 Task: Add a condition where "Requester Is not Prifile name" in pending tickets.
Action: Mouse moved to (170, 359)
Screenshot: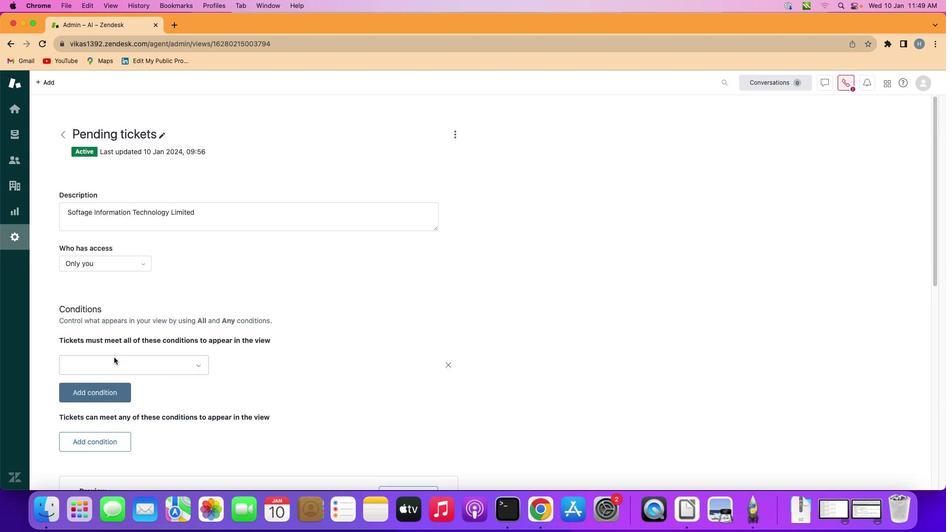 
Action: Mouse pressed left at (170, 359)
Screenshot: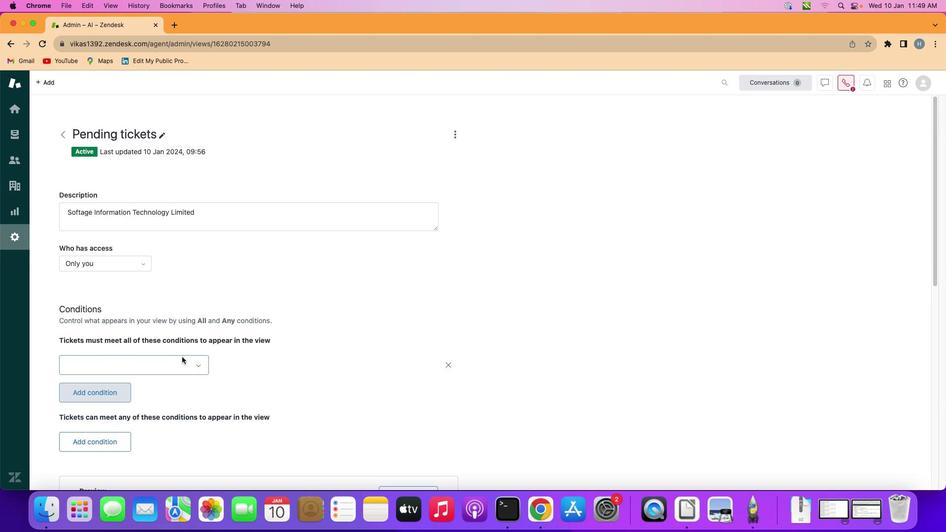 
Action: Mouse moved to (232, 359)
Screenshot: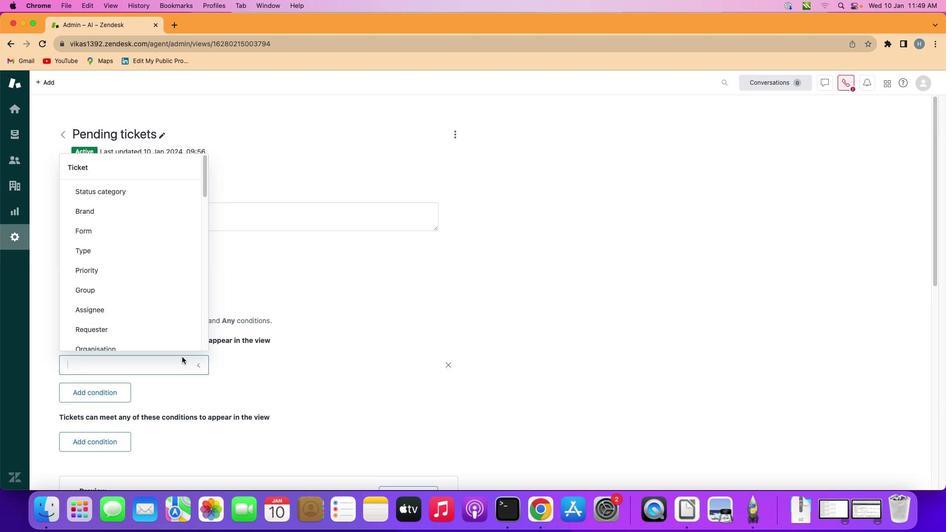 
Action: Mouse pressed left at (232, 359)
Screenshot: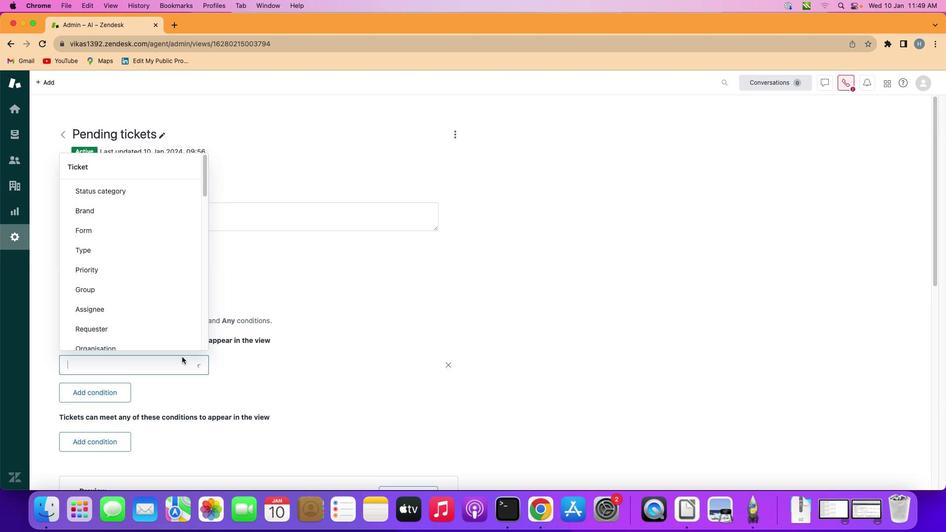 
Action: Mouse moved to (220, 337)
Screenshot: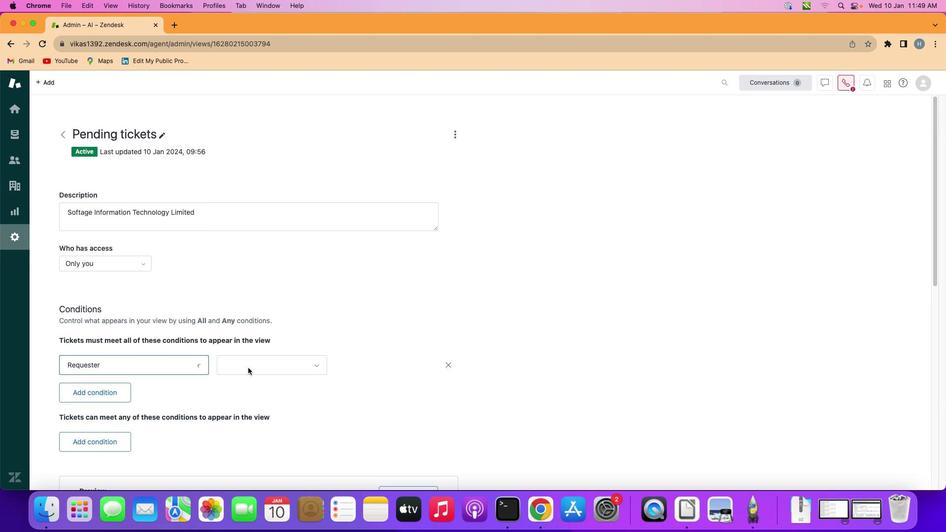 
Action: Mouse pressed left at (220, 337)
Screenshot: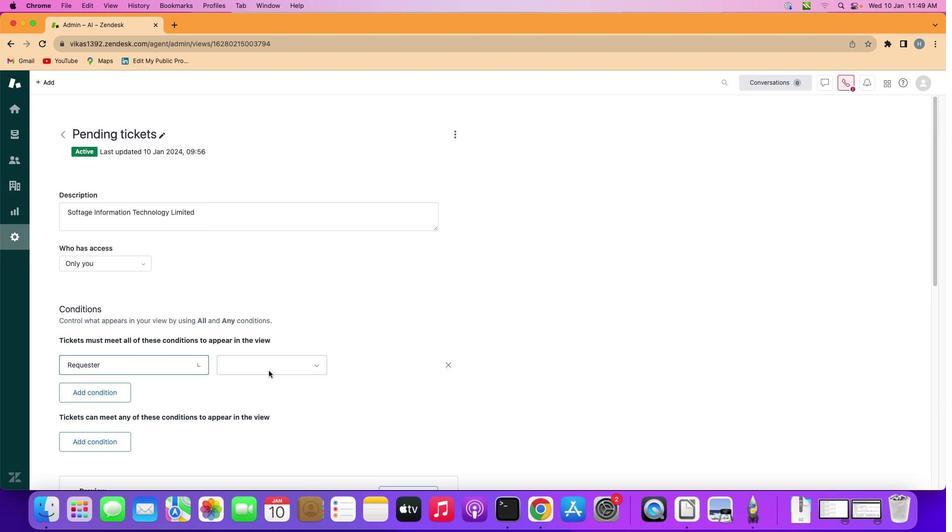 
Action: Mouse moved to (307, 370)
Screenshot: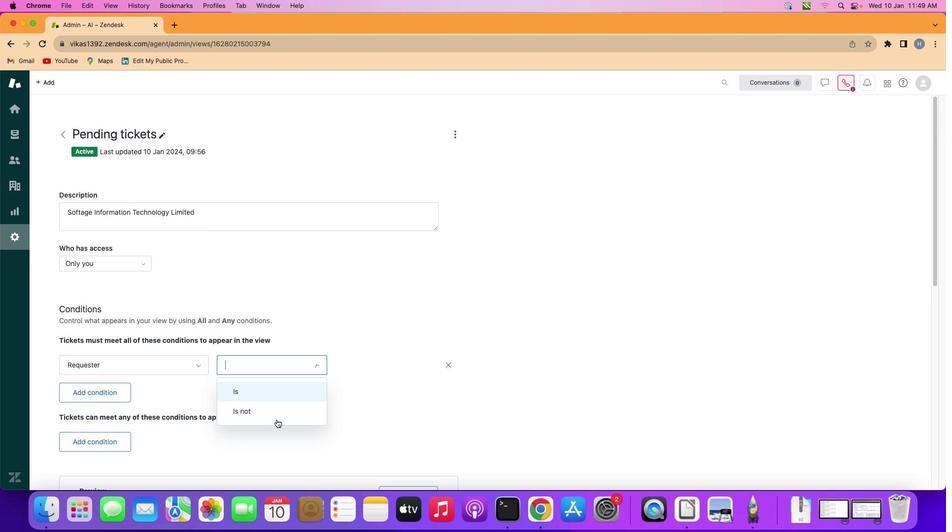 
Action: Mouse pressed left at (307, 370)
Screenshot: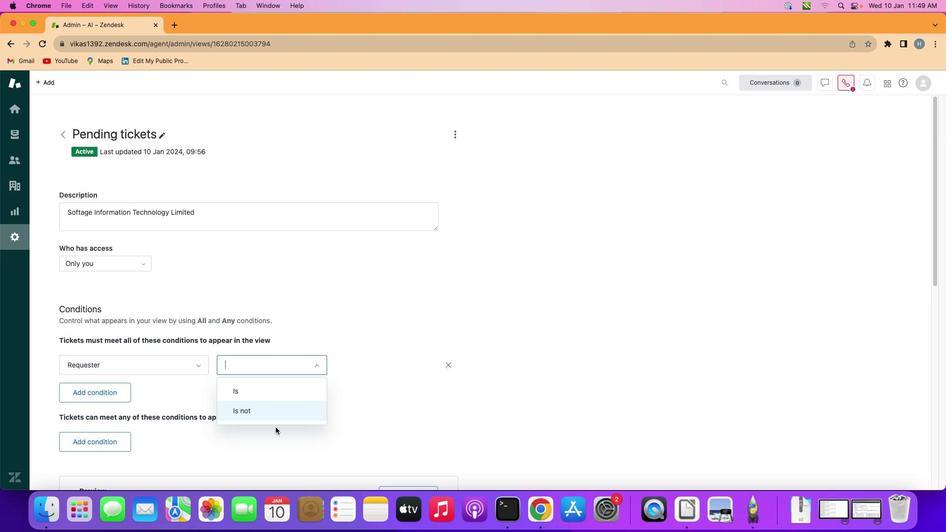 
Action: Mouse moved to (305, 413)
Screenshot: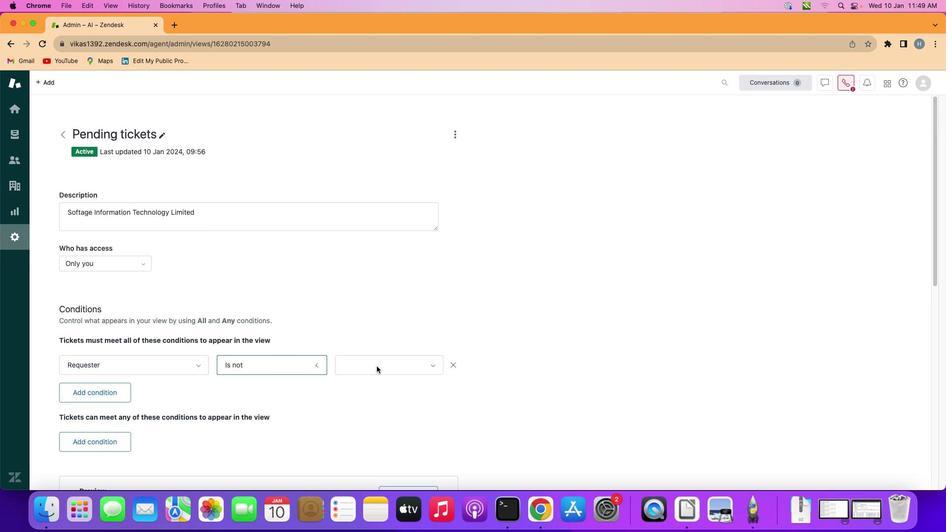 
Action: Mouse pressed left at (305, 413)
Screenshot: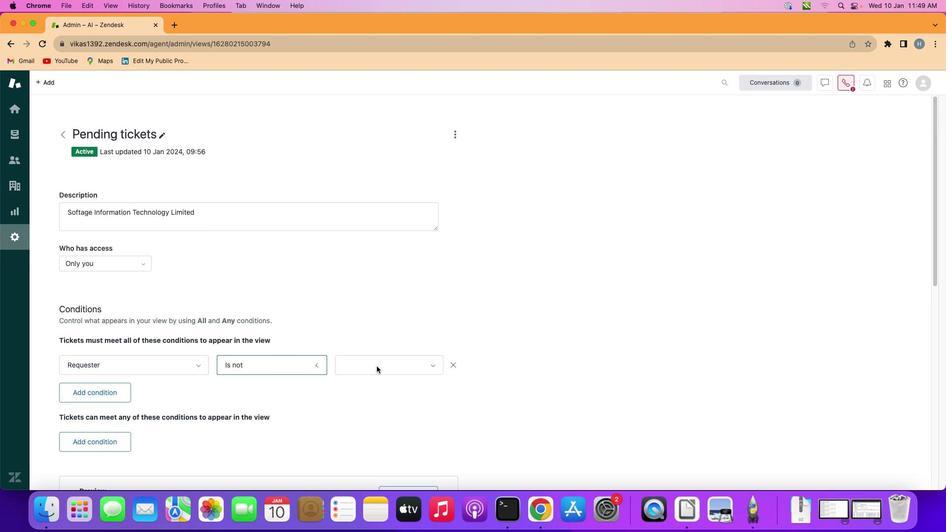 
Action: Mouse moved to (385, 367)
Screenshot: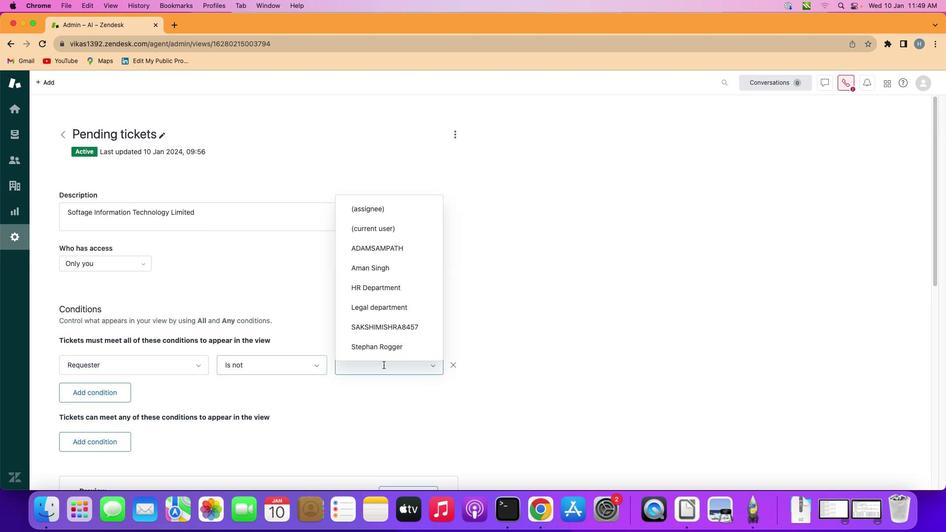 
Action: Mouse pressed left at (385, 367)
Screenshot: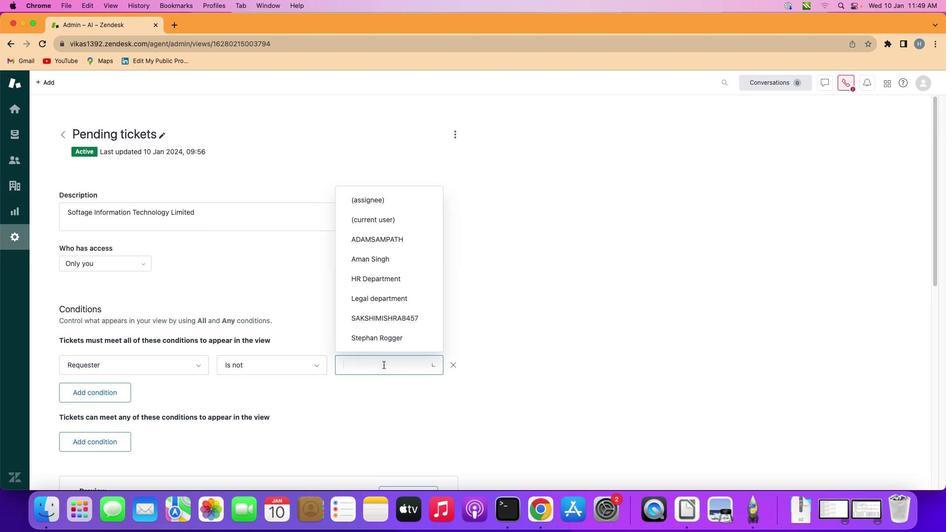 
Action: Mouse moved to (398, 339)
Screenshot: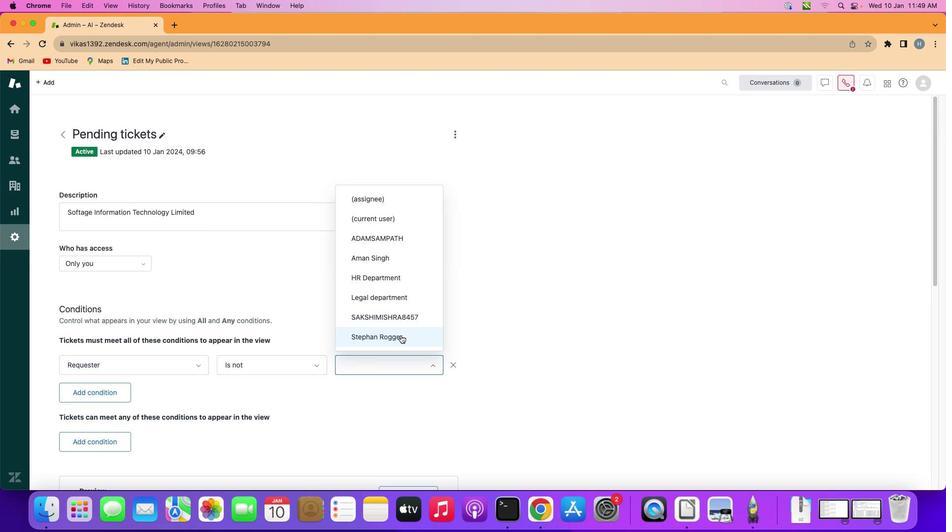 
Action: Mouse pressed left at (398, 339)
Screenshot: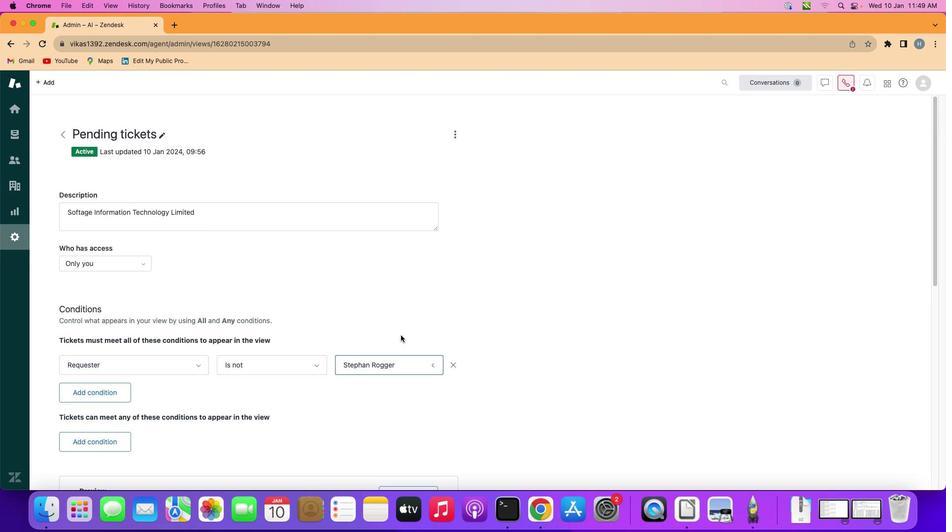 
Action: Mouse moved to (381, 291)
Screenshot: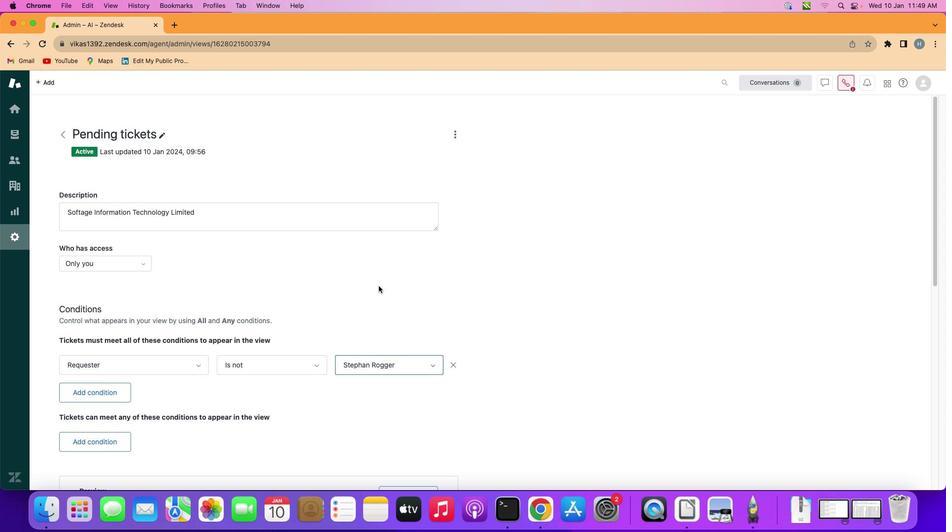 
